 Task: Share through YouTube & Facebook "Movie C.mp4" with resolution 1280*720
Action: Mouse pressed left at (215, 189)
Screenshot: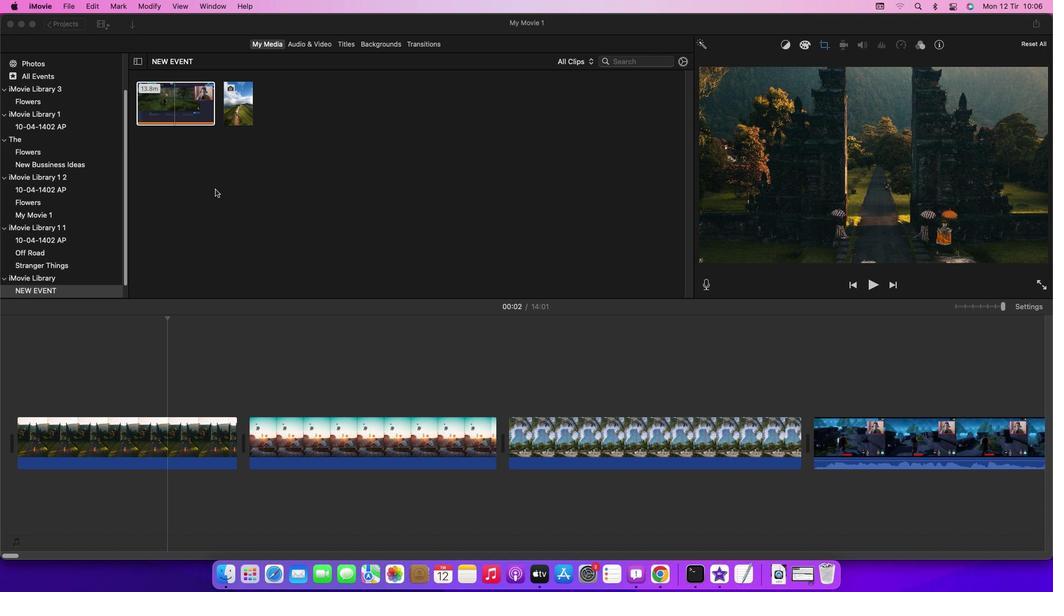 
Action: Mouse moved to (165, 102)
Screenshot: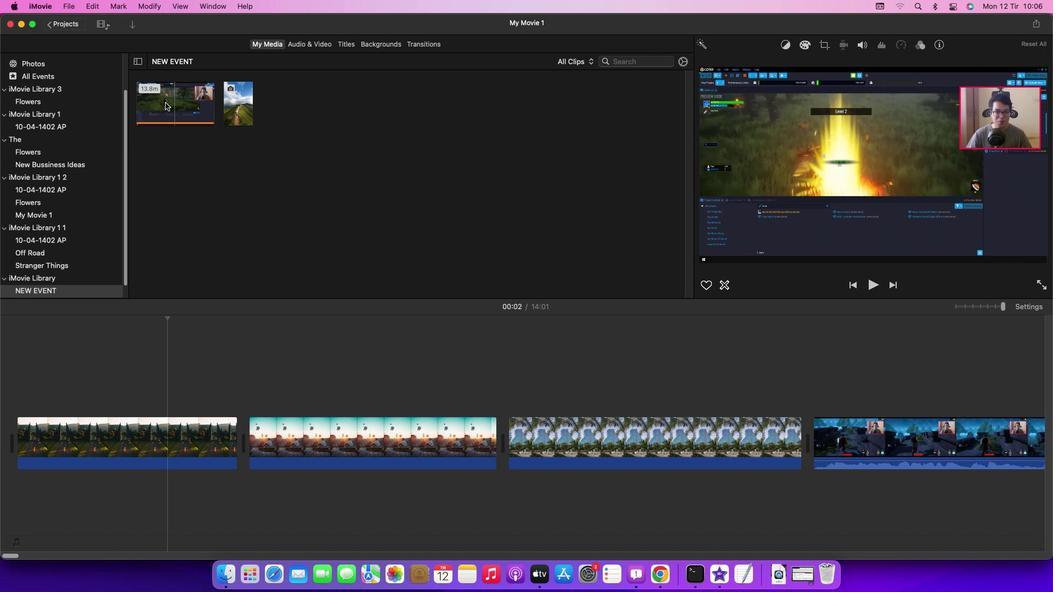 
Action: Mouse pressed left at (165, 102)
Screenshot: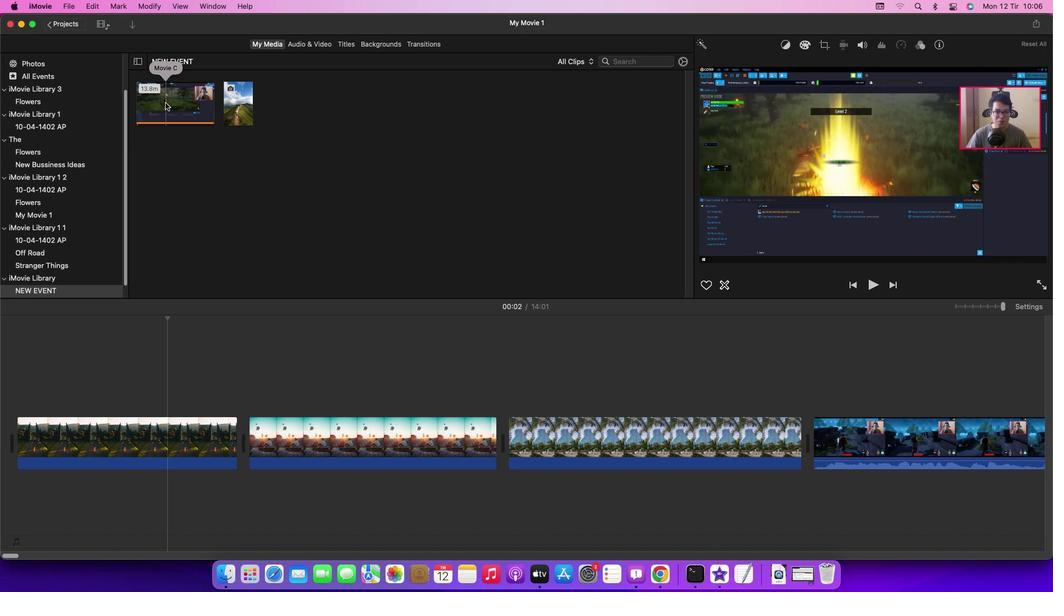
Action: Mouse moved to (66, 7)
Screenshot: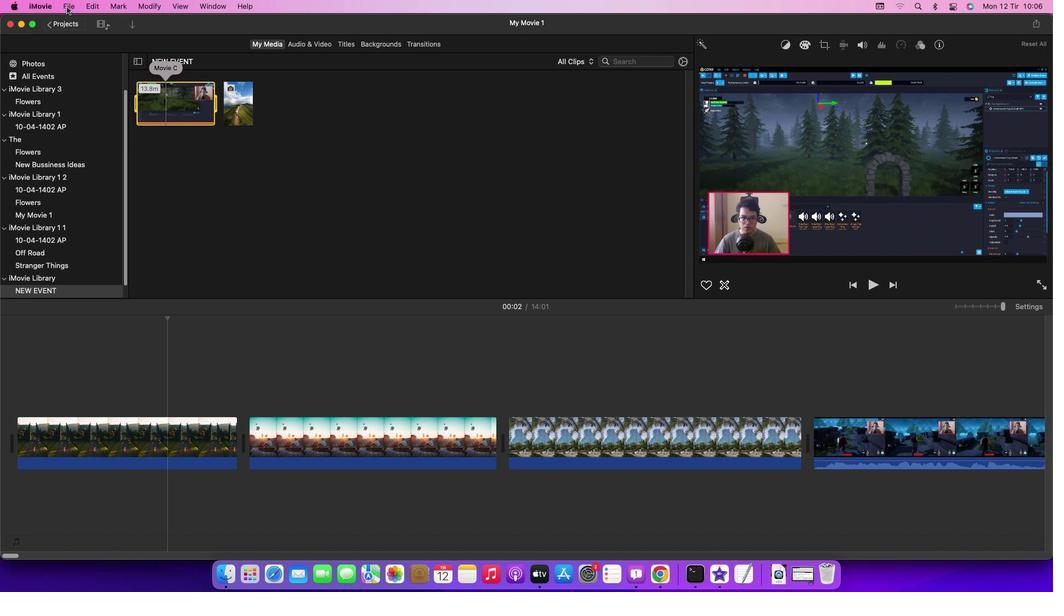
Action: Mouse pressed left at (66, 7)
Screenshot: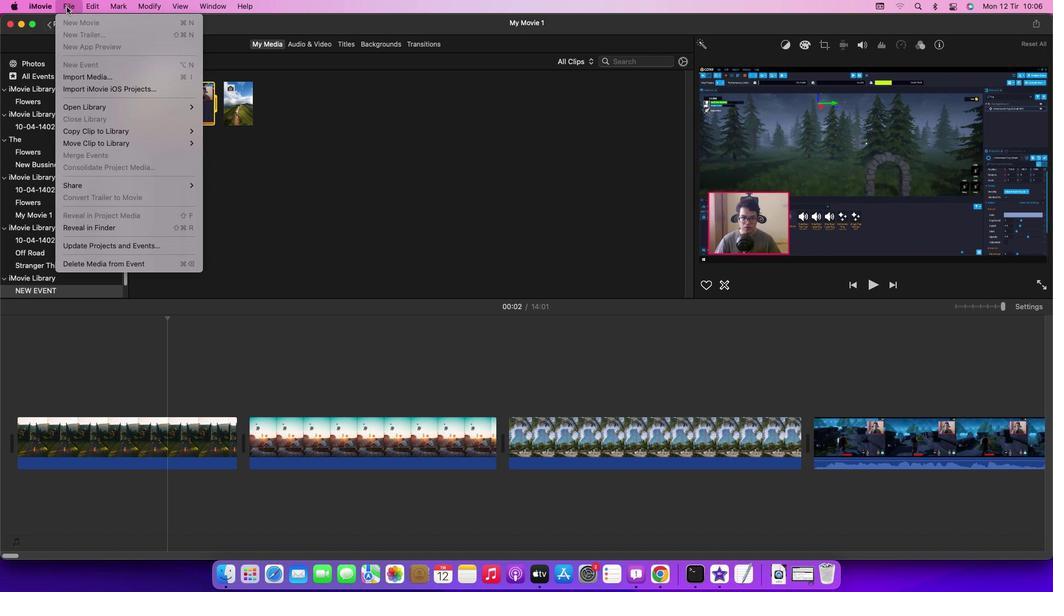 
Action: Mouse moved to (238, 197)
Screenshot: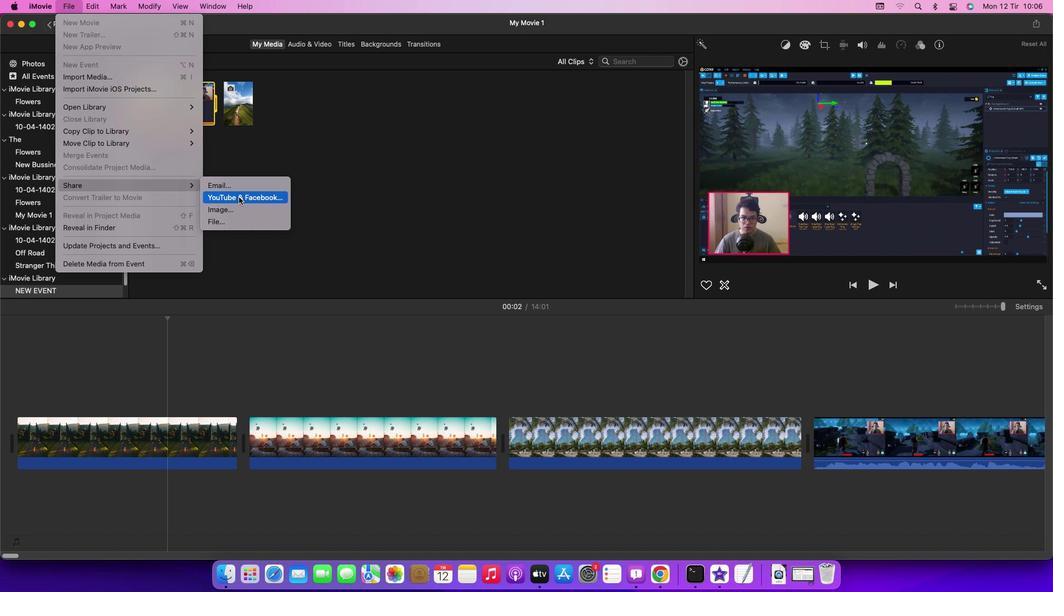 
Action: Mouse pressed left at (238, 197)
Screenshot: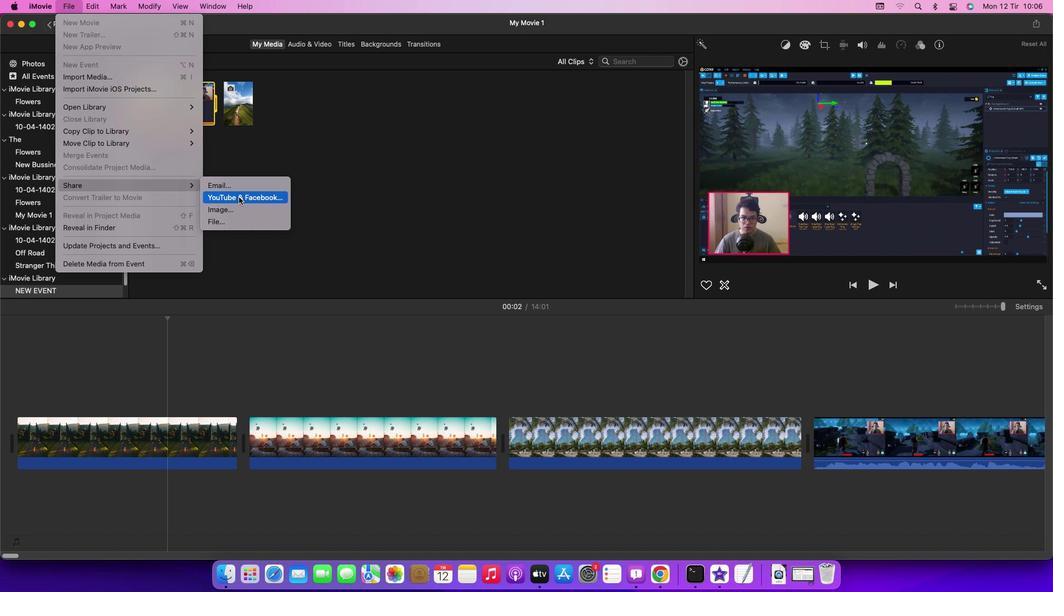 
Action: Mouse moved to (618, 170)
Screenshot: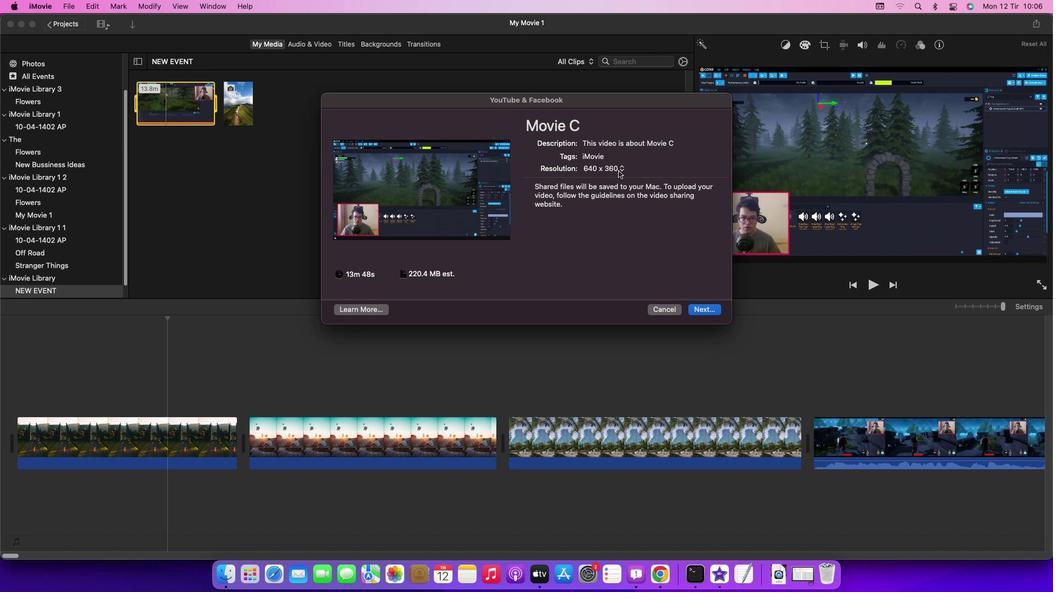 
Action: Mouse pressed left at (618, 170)
Screenshot: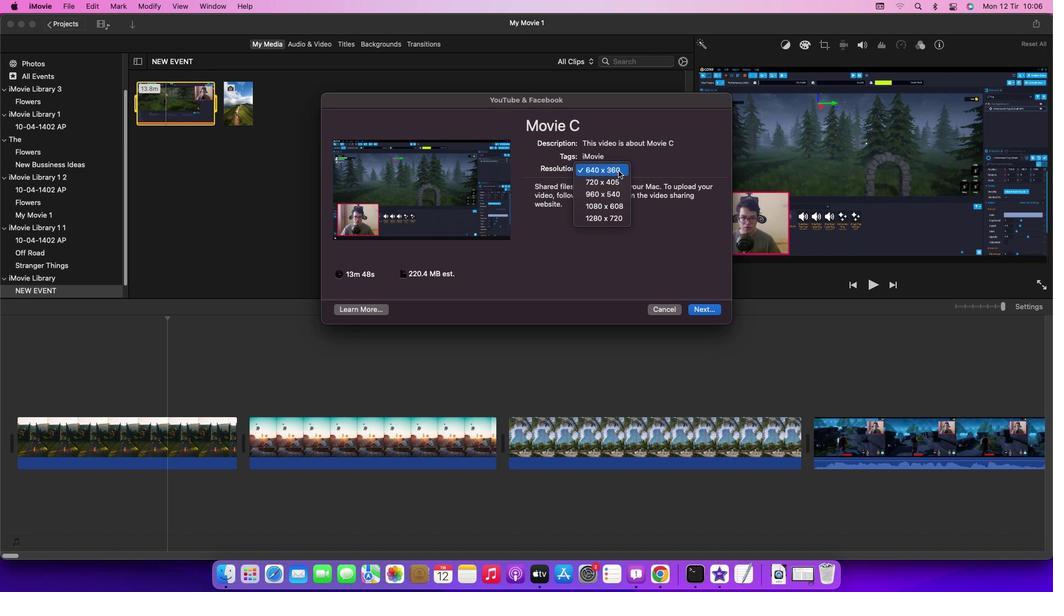 
Action: Mouse moved to (619, 219)
Screenshot: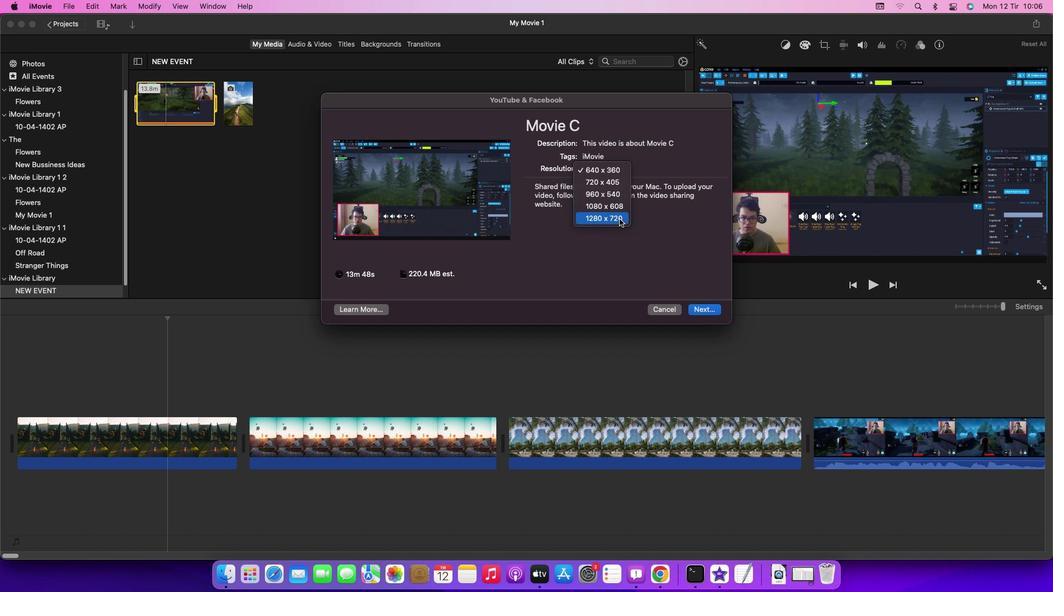 
Action: Mouse pressed left at (619, 219)
Screenshot: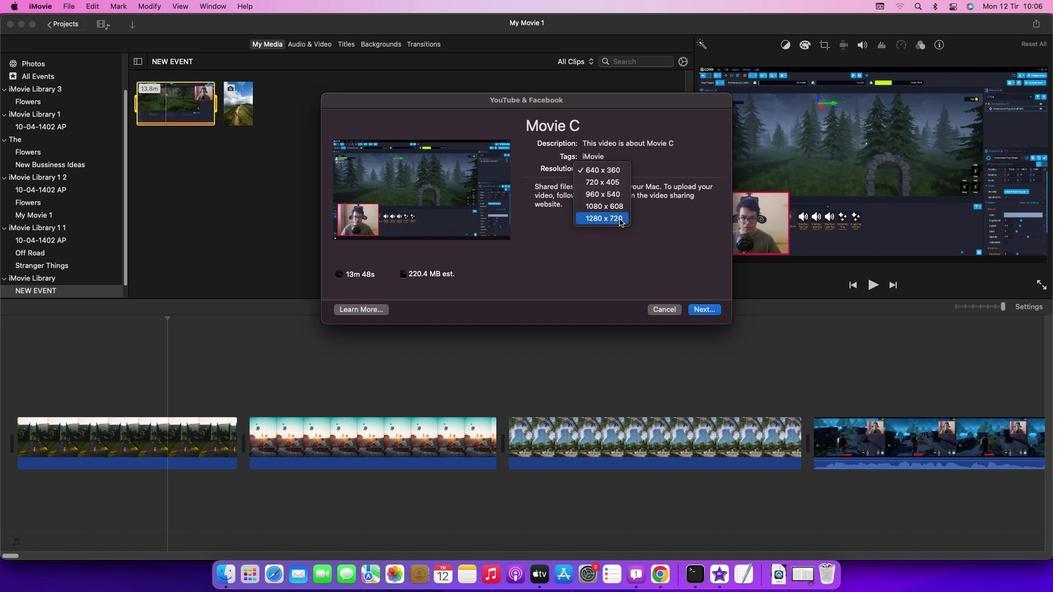 
Action: Mouse moved to (546, 333)
Screenshot: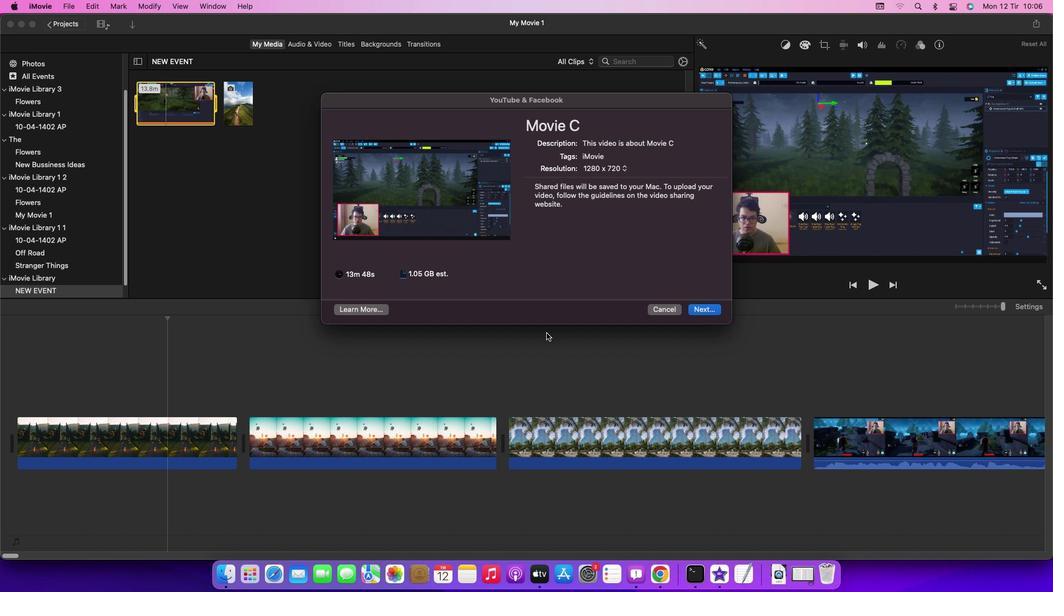 
